 Task: Create a due date automation trigger when advanced on, the moment a card is due add dates due in less than 1 days.
Action: Mouse moved to (922, 277)
Screenshot: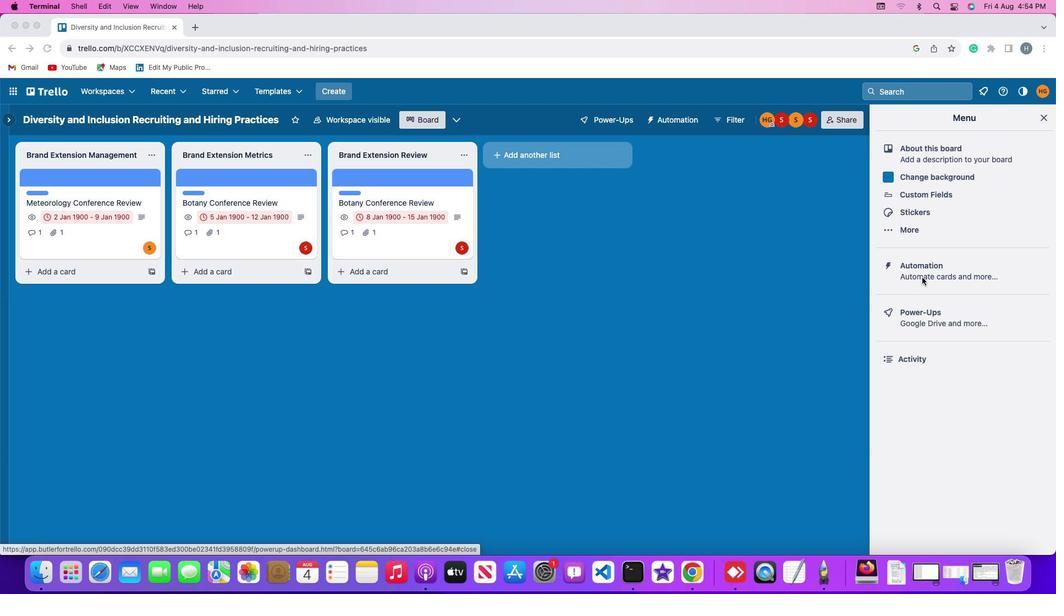
Action: Mouse pressed left at (922, 277)
Screenshot: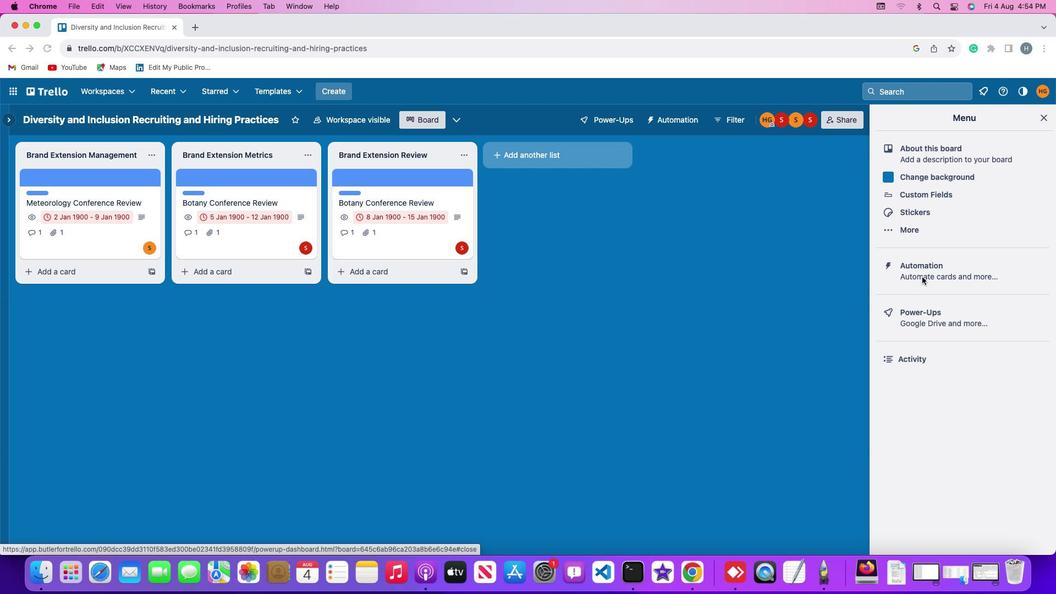
Action: Mouse moved to (923, 277)
Screenshot: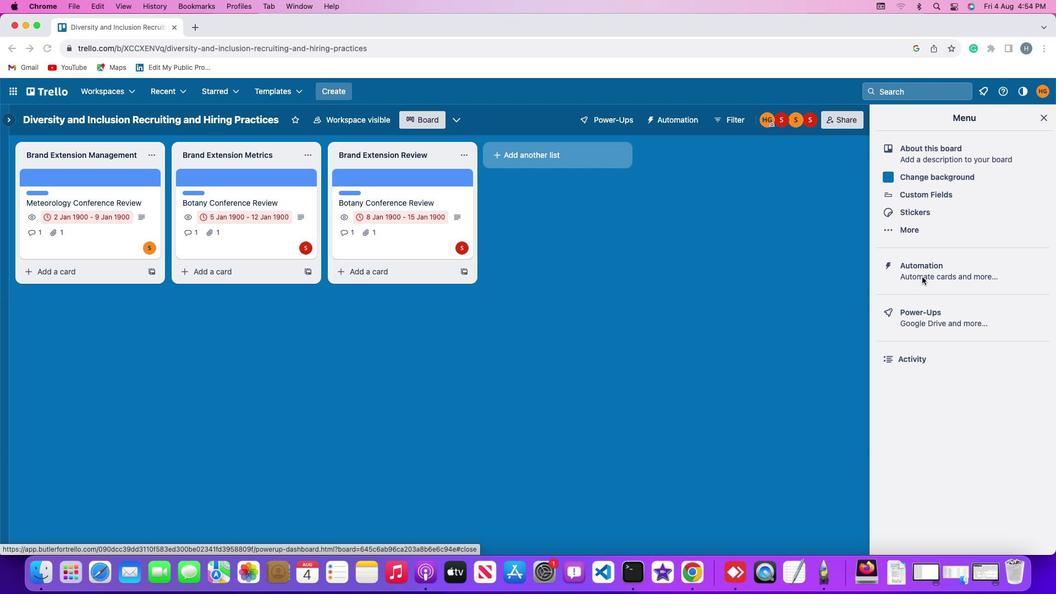 
Action: Mouse pressed left at (923, 277)
Screenshot: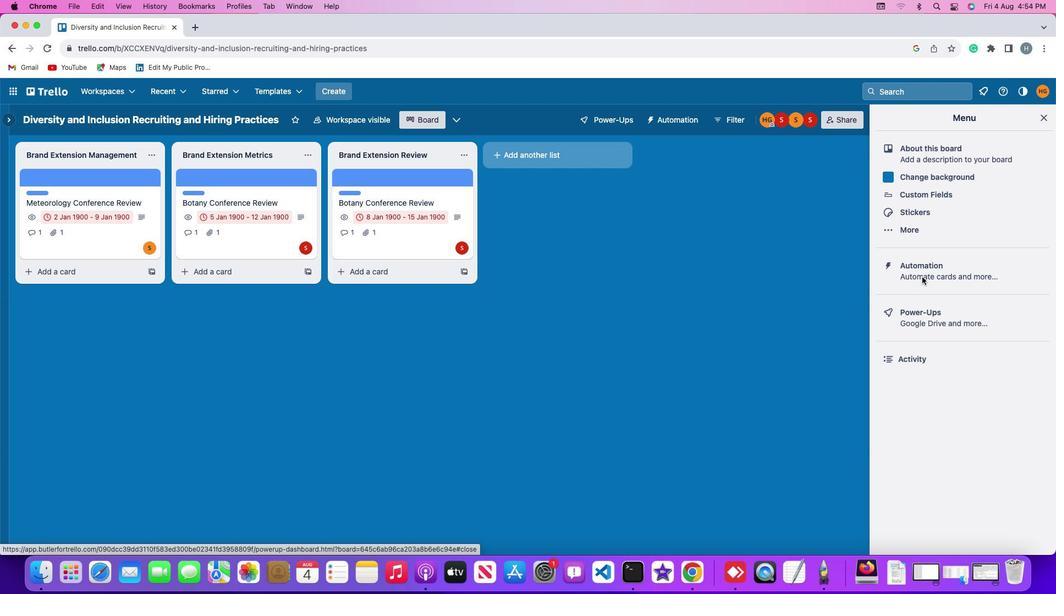 
Action: Mouse moved to (80, 262)
Screenshot: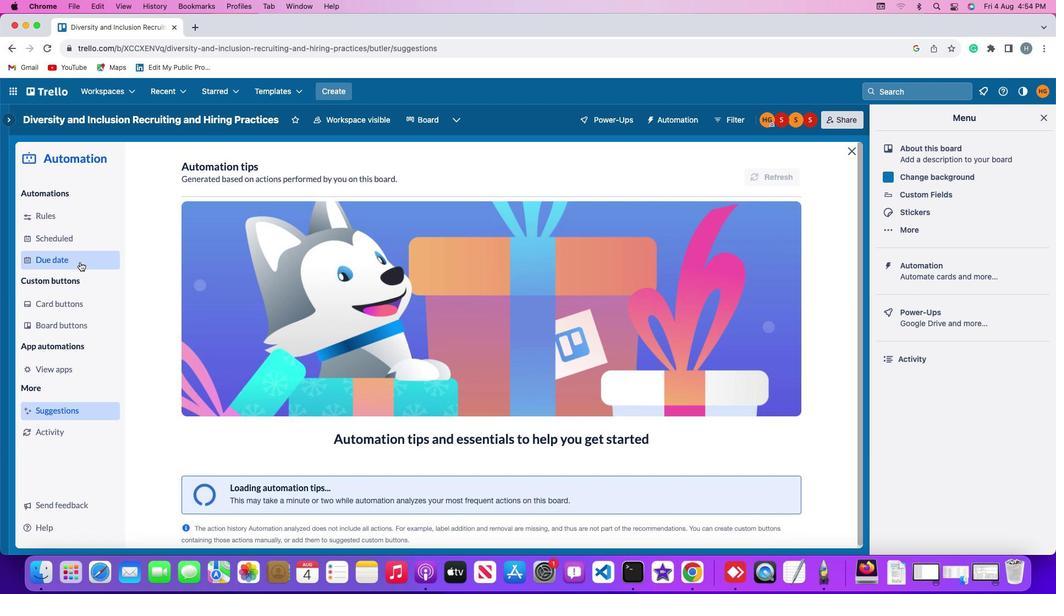 
Action: Mouse pressed left at (80, 262)
Screenshot: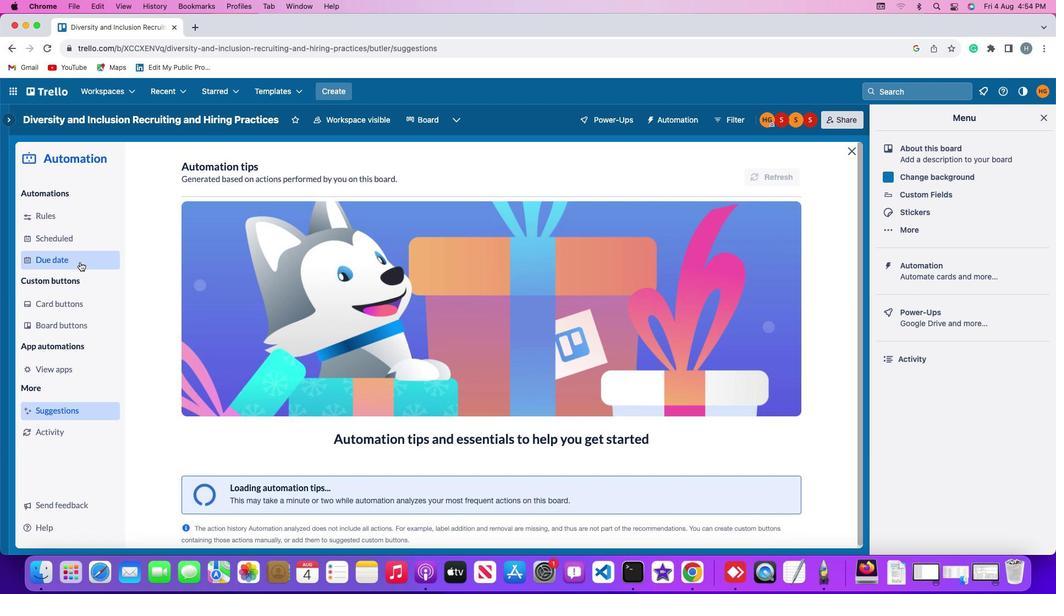 
Action: Mouse moved to (752, 167)
Screenshot: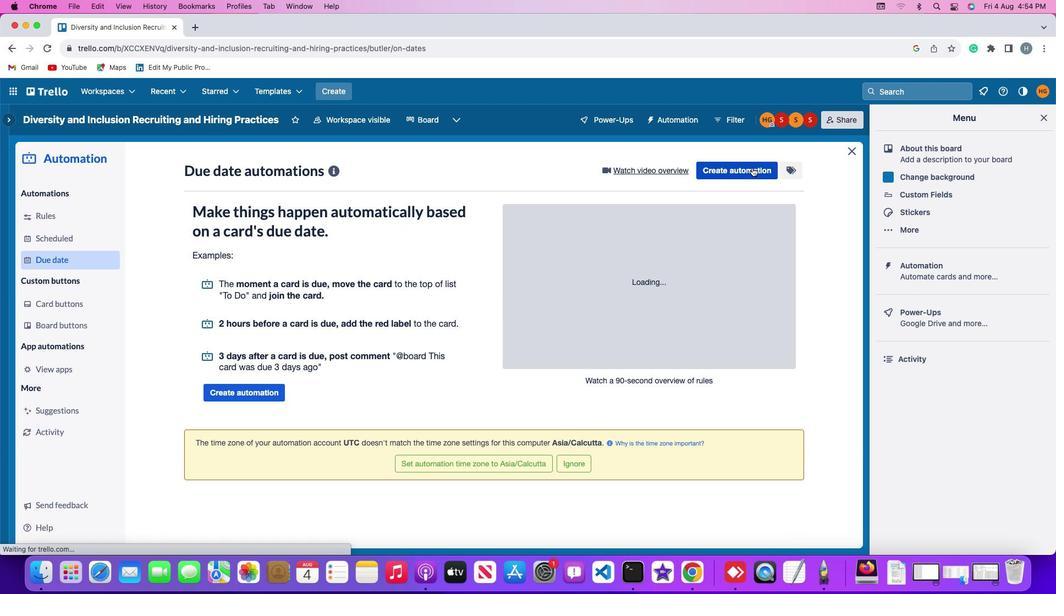 
Action: Mouse pressed left at (752, 167)
Screenshot: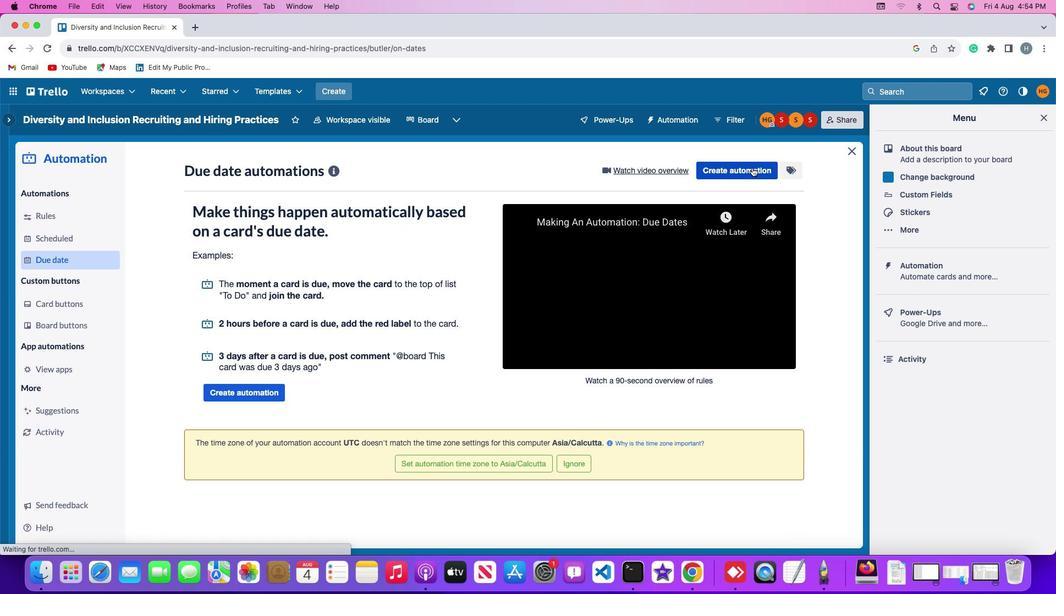 
Action: Mouse moved to (484, 272)
Screenshot: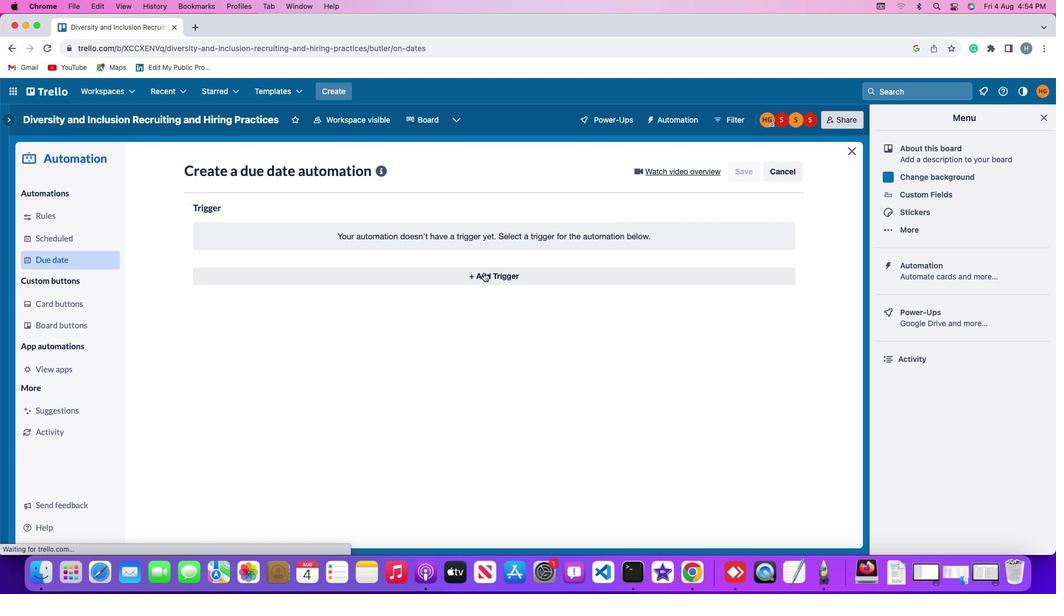 
Action: Mouse pressed left at (484, 272)
Screenshot: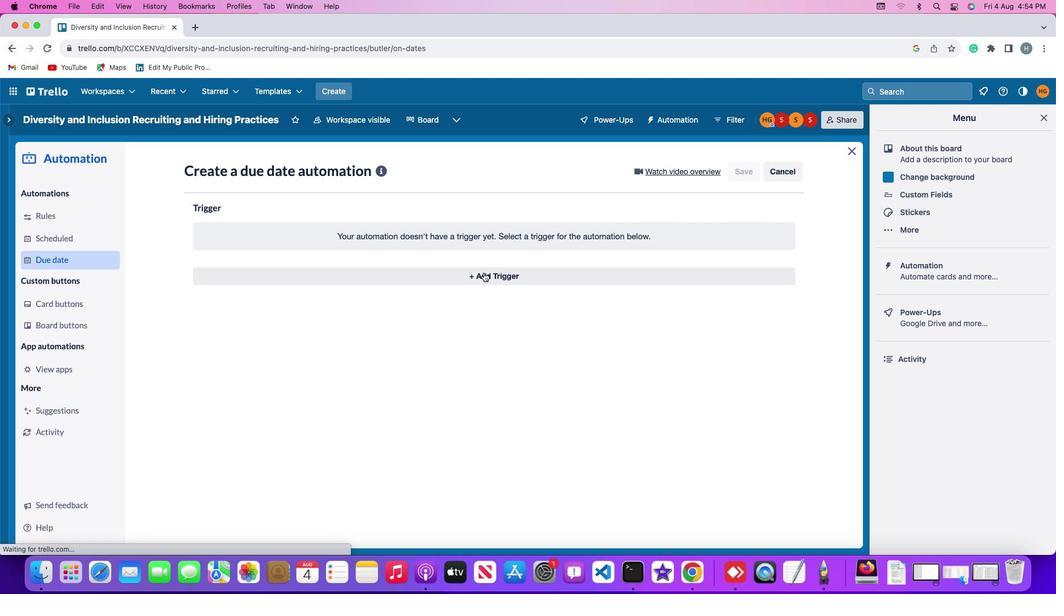 
Action: Mouse moved to (217, 404)
Screenshot: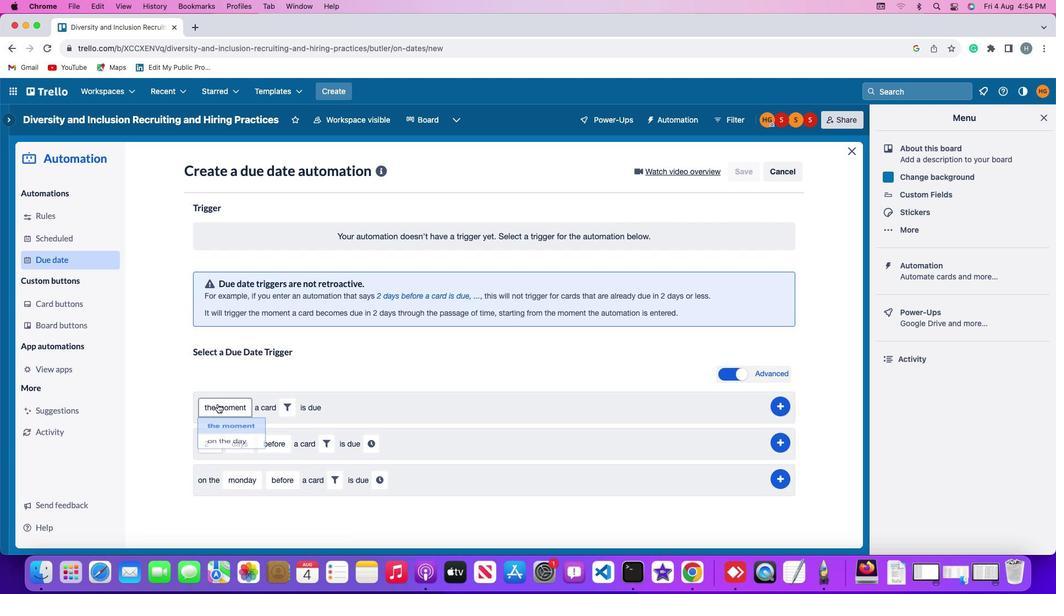
Action: Mouse pressed left at (217, 404)
Screenshot: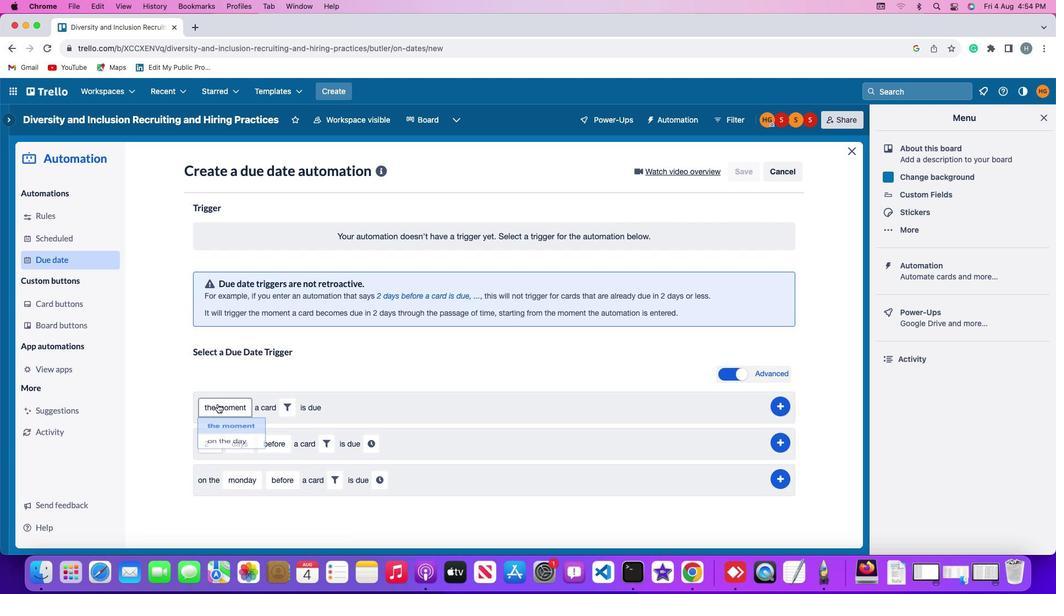 
Action: Mouse moved to (225, 426)
Screenshot: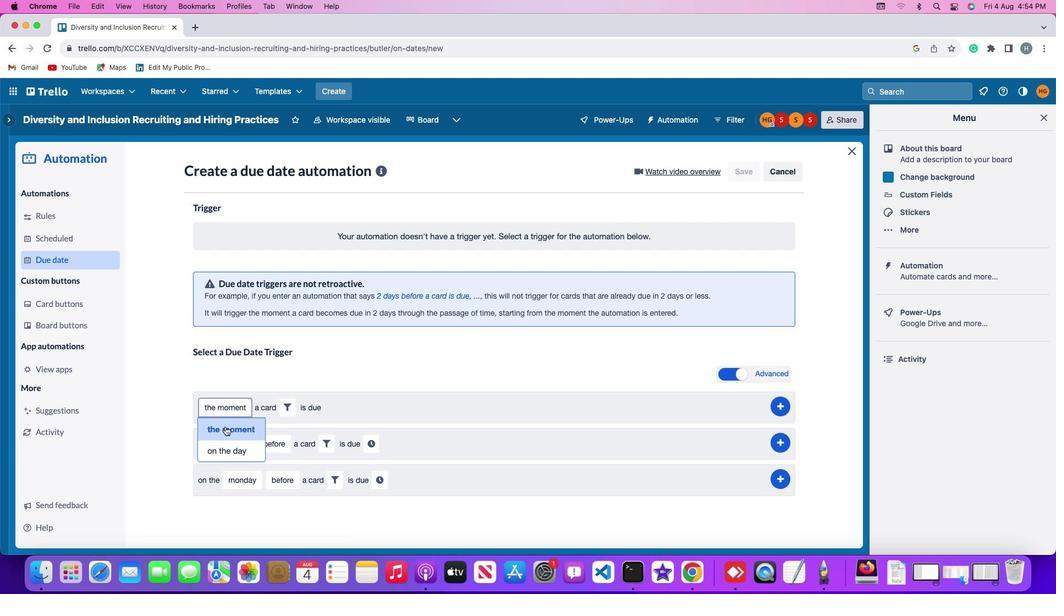 
Action: Mouse pressed left at (225, 426)
Screenshot: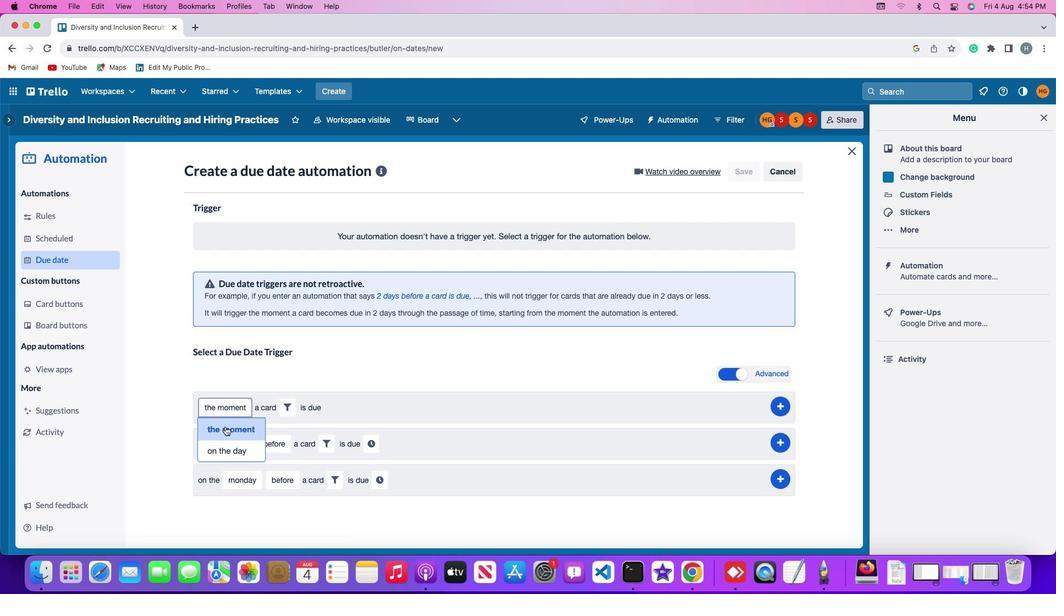 
Action: Mouse moved to (287, 406)
Screenshot: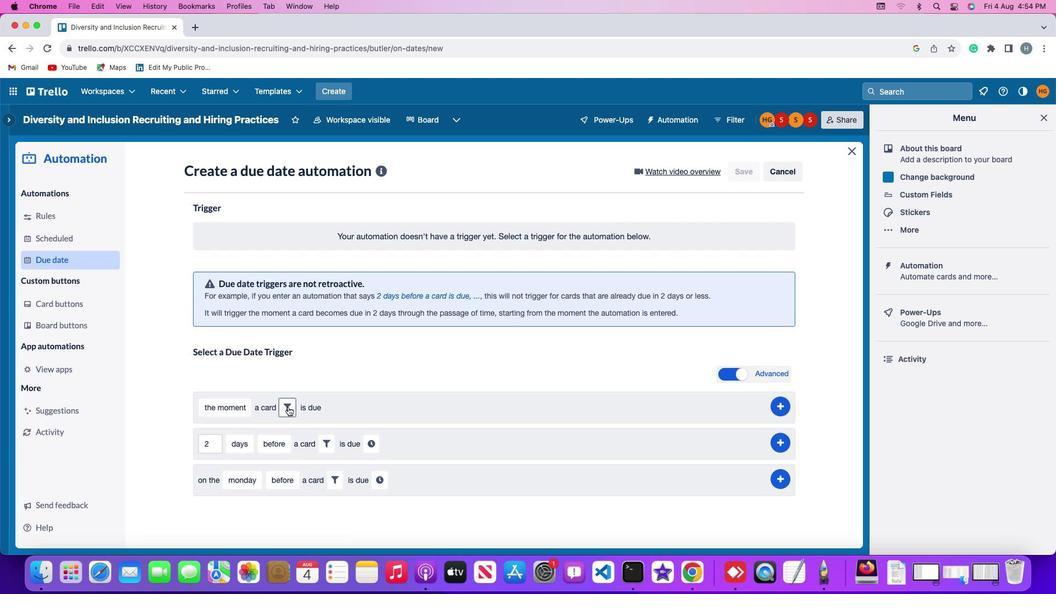 
Action: Mouse pressed left at (287, 406)
Screenshot: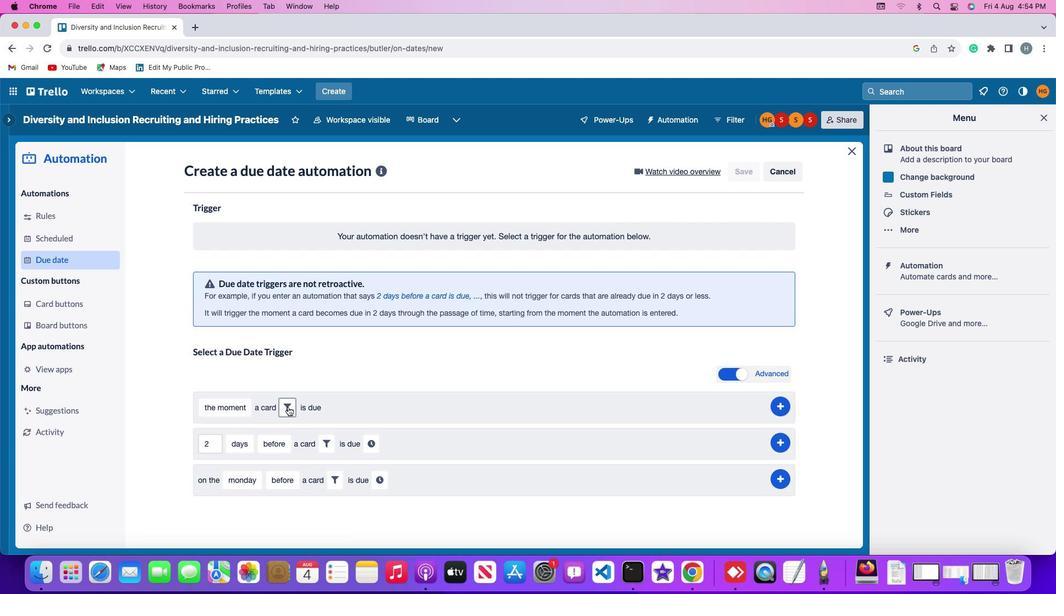 
Action: Mouse moved to (348, 444)
Screenshot: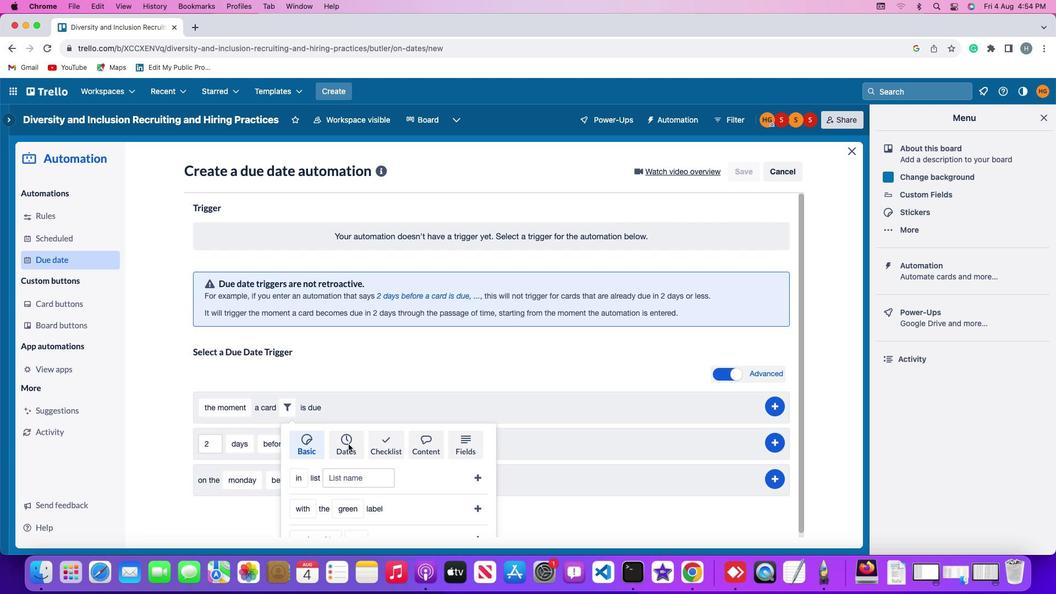 
Action: Mouse pressed left at (348, 444)
Screenshot: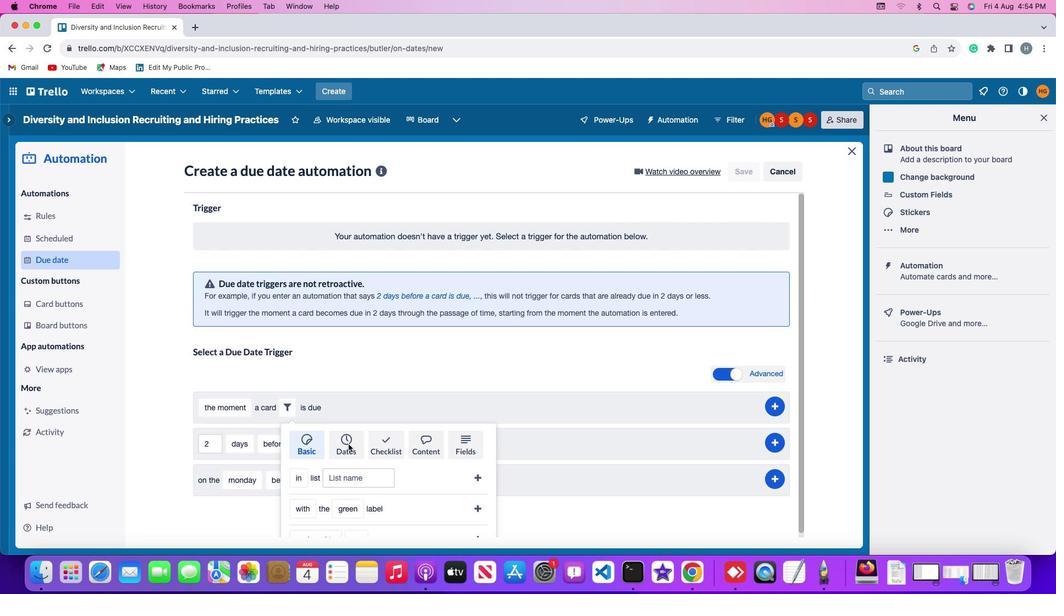 
Action: Mouse moved to (349, 445)
Screenshot: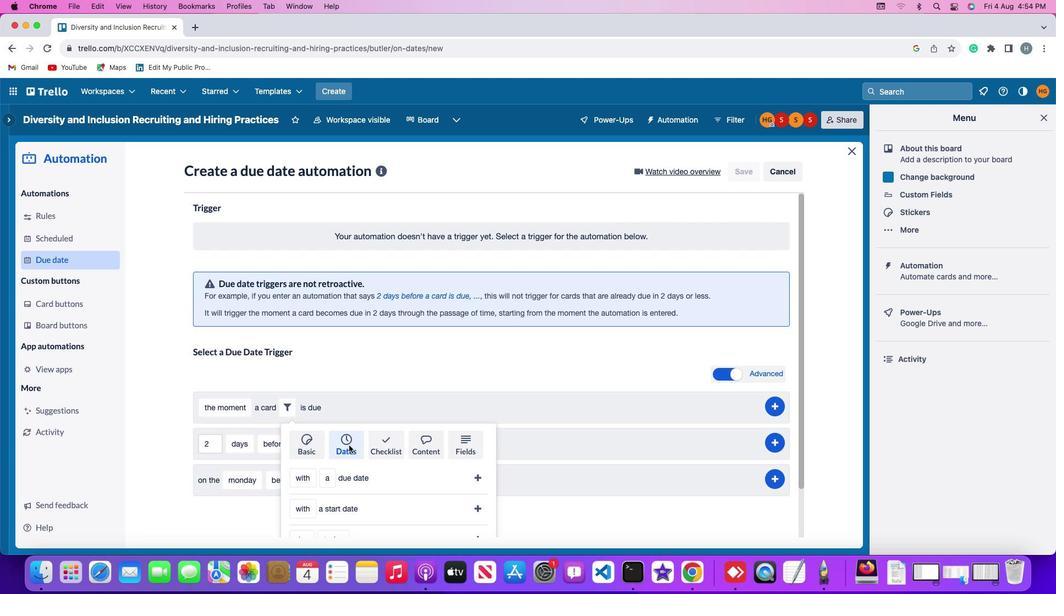 
Action: Mouse scrolled (349, 445) with delta (0, 0)
Screenshot: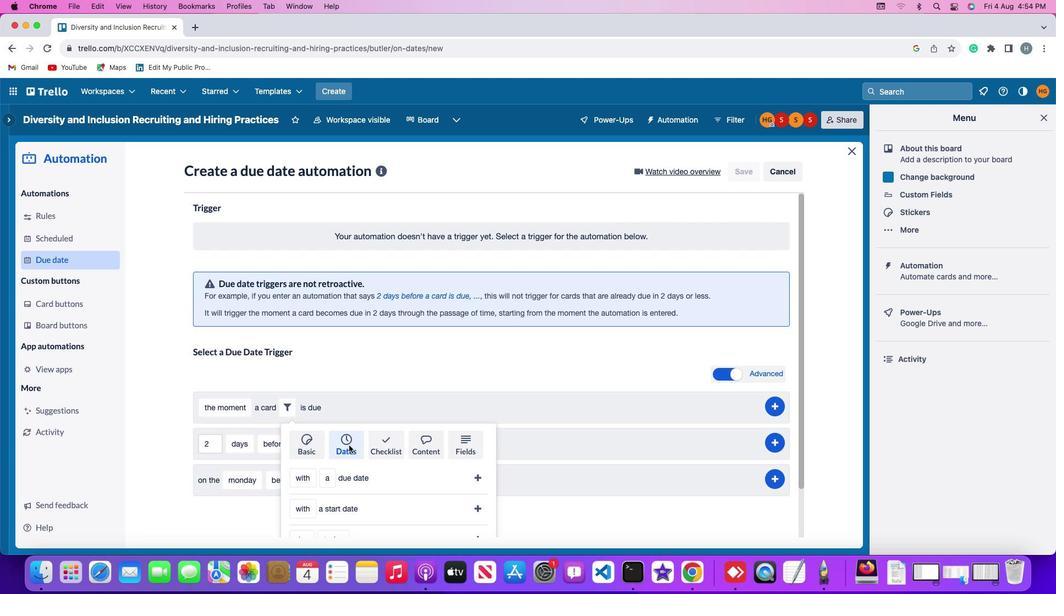 
Action: Mouse scrolled (349, 445) with delta (0, 0)
Screenshot: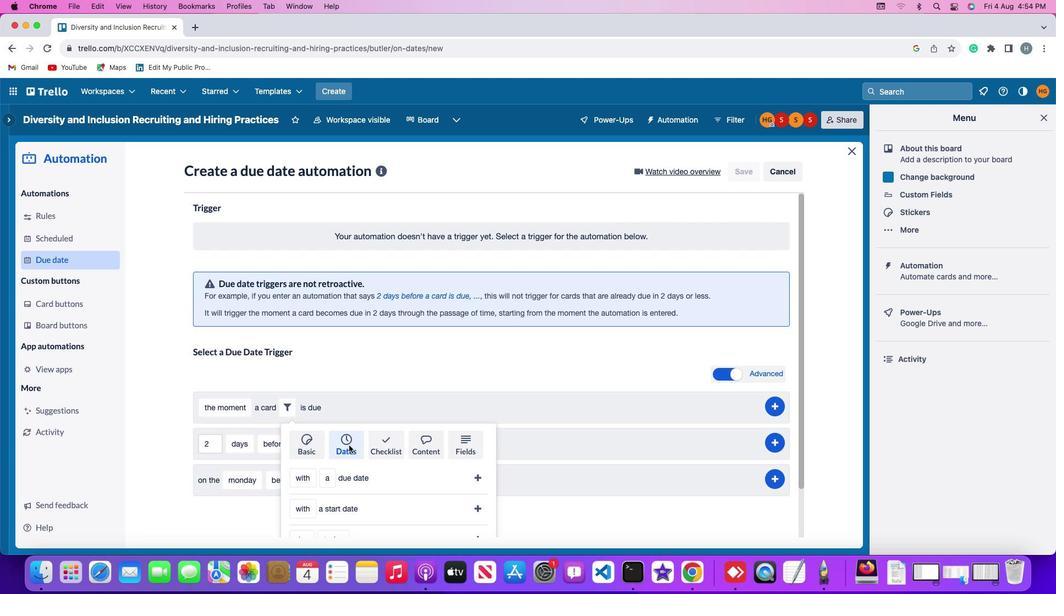 
Action: Mouse scrolled (349, 445) with delta (0, -1)
Screenshot: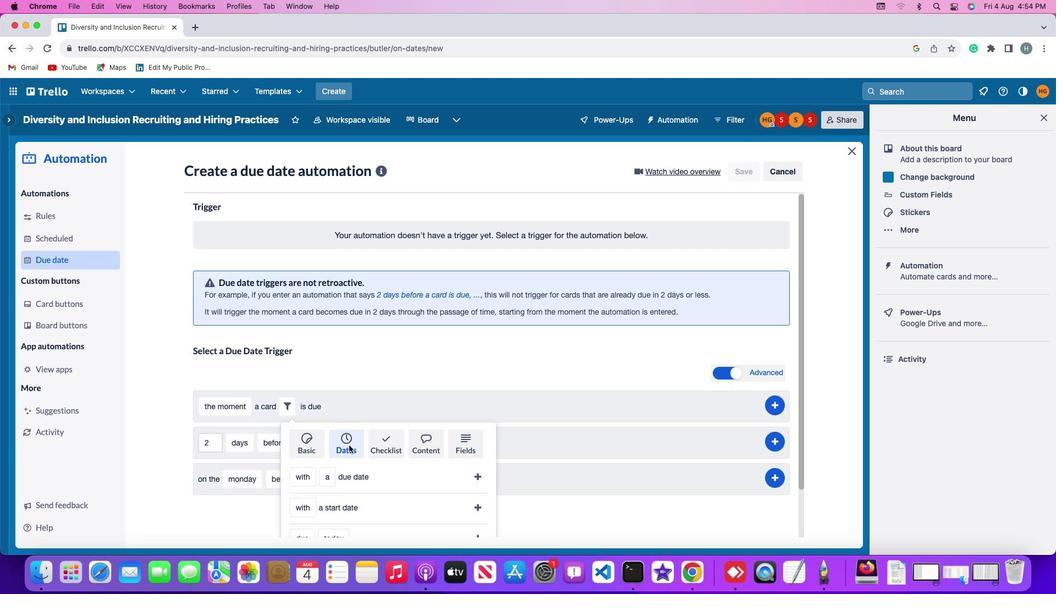 
Action: Mouse scrolled (349, 445) with delta (0, -2)
Screenshot: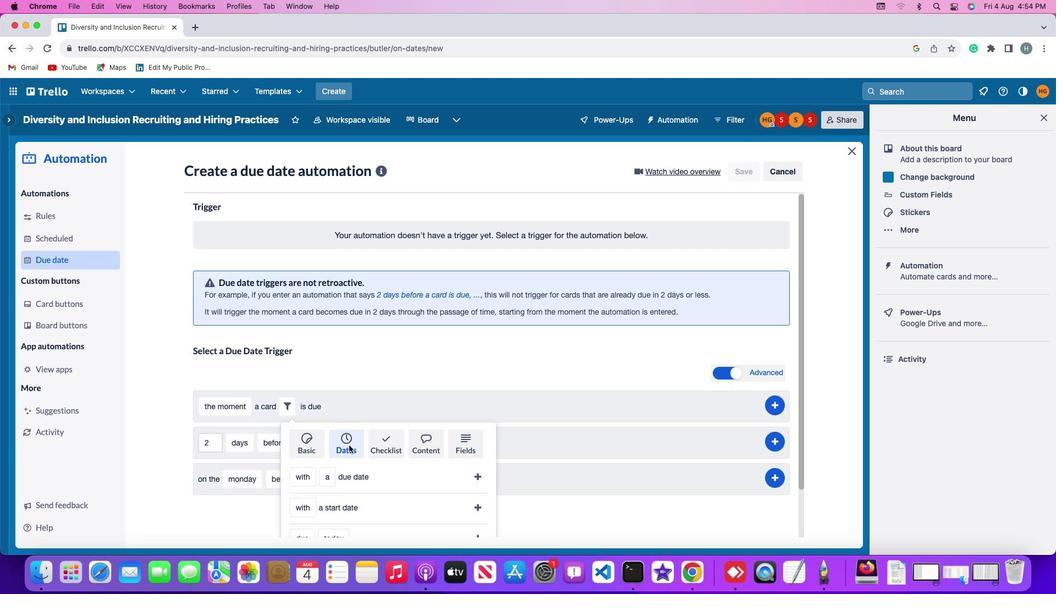 
Action: Mouse scrolled (349, 445) with delta (0, -3)
Screenshot: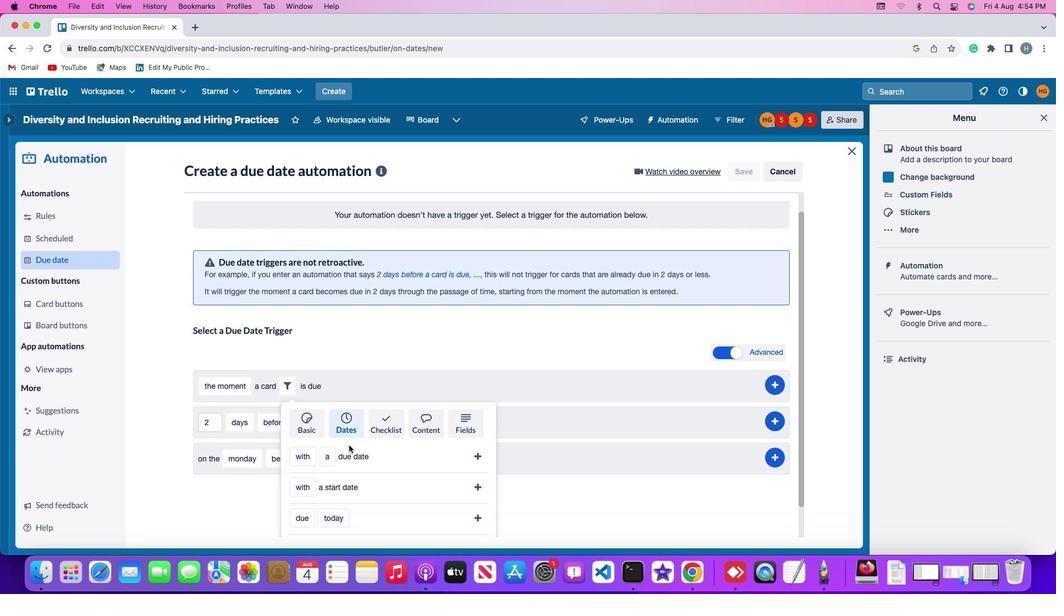 
Action: Mouse moved to (350, 443)
Screenshot: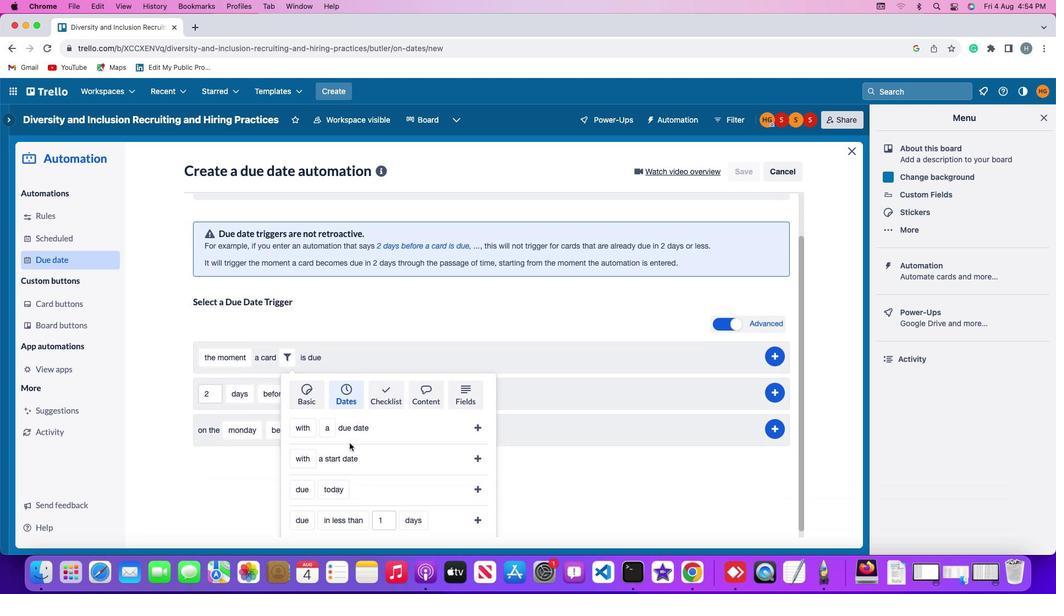 
Action: Mouse scrolled (350, 443) with delta (0, 0)
Screenshot: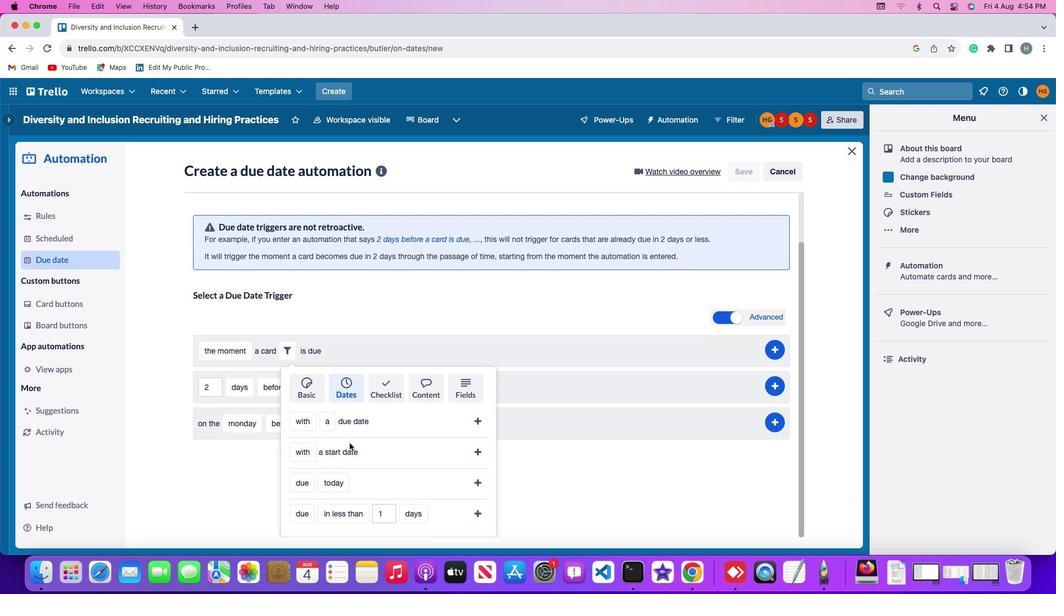
Action: Mouse scrolled (350, 443) with delta (0, 0)
Screenshot: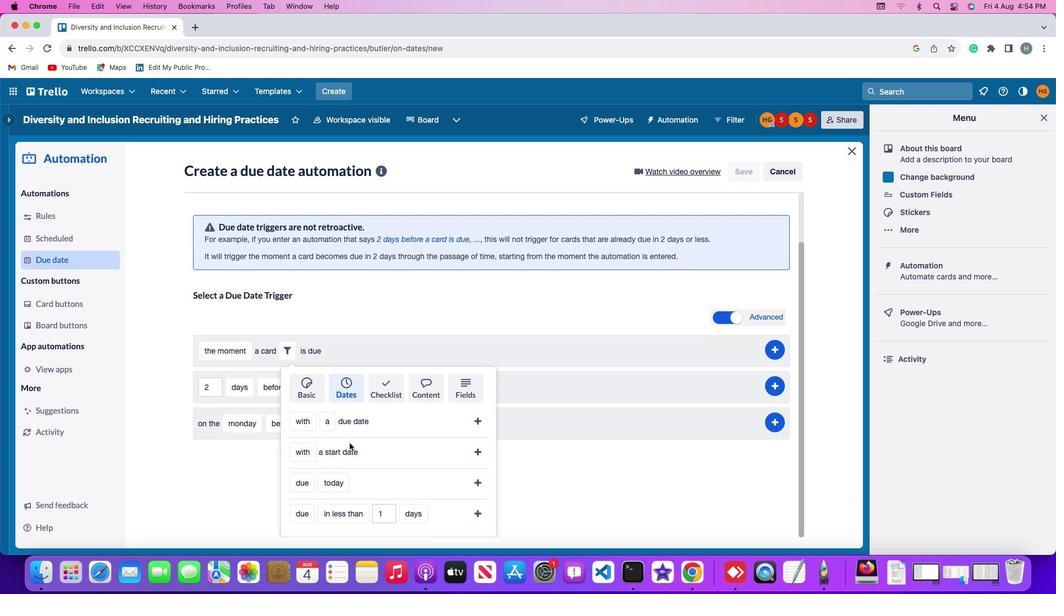 
Action: Mouse scrolled (350, 443) with delta (0, -1)
Screenshot: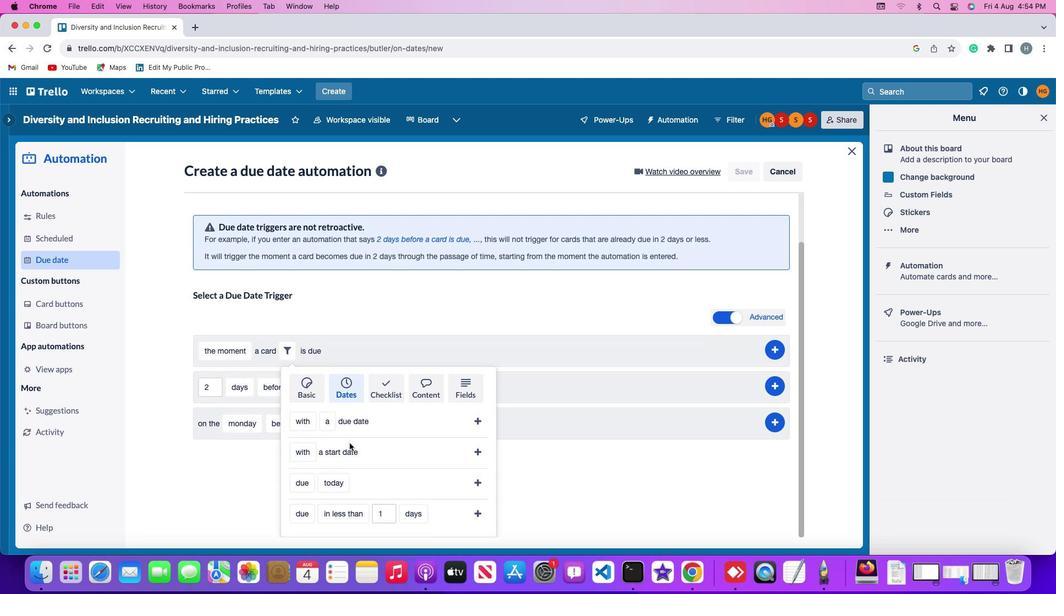 
Action: Mouse scrolled (350, 443) with delta (0, -2)
Screenshot: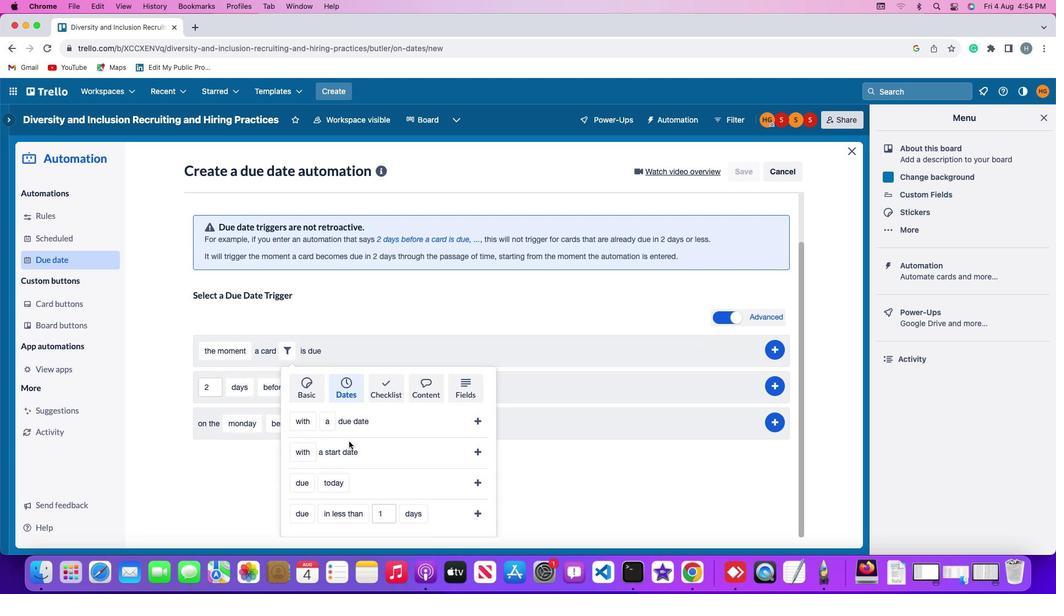 
Action: Mouse moved to (318, 473)
Screenshot: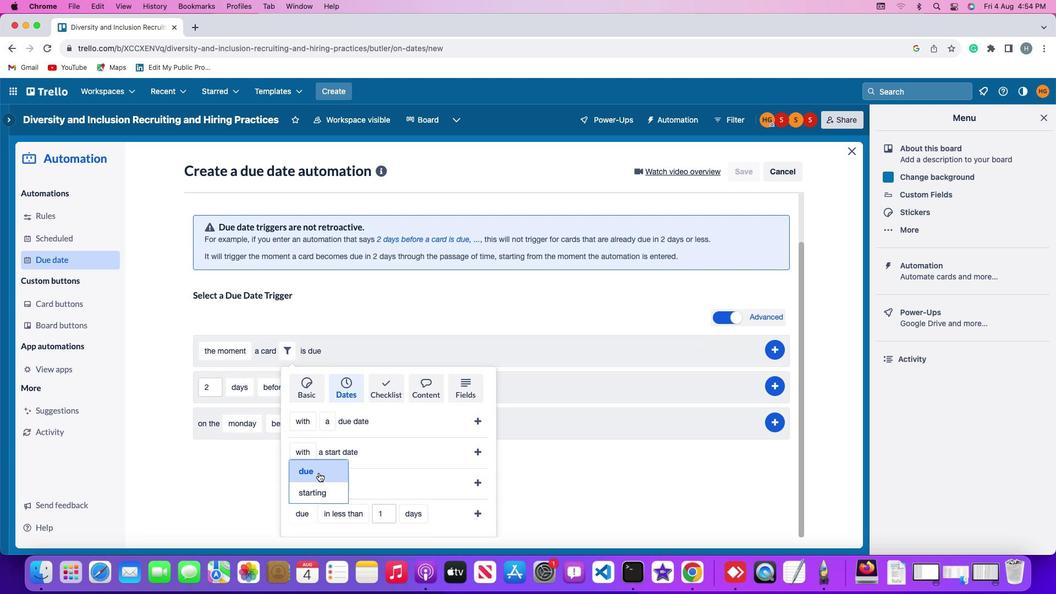
Action: Mouse pressed left at (318, 473)
Screenshot: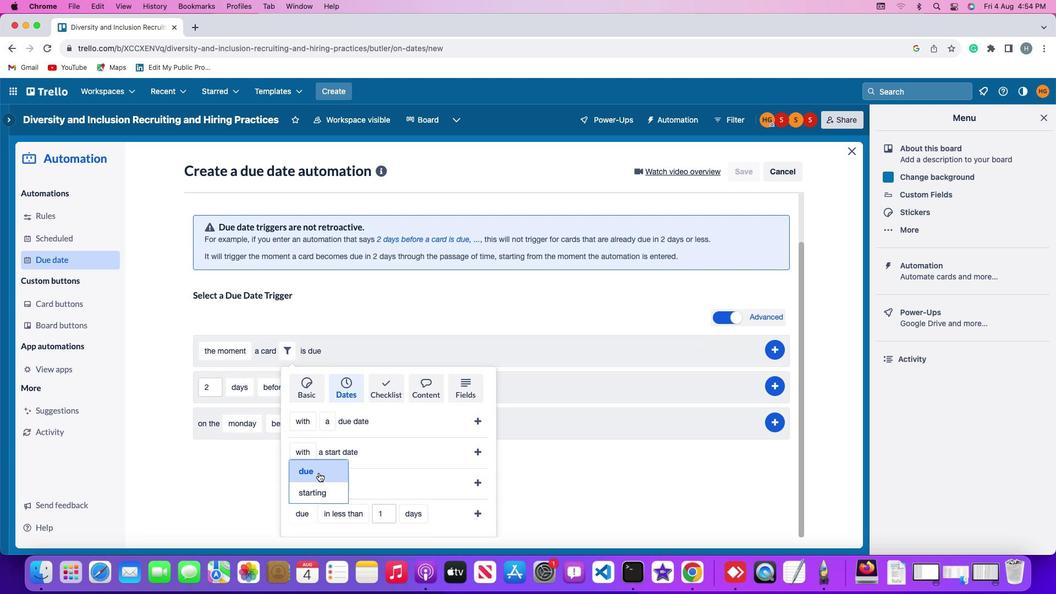 
Action: Mouse moved to (351, 416)
Screenshot: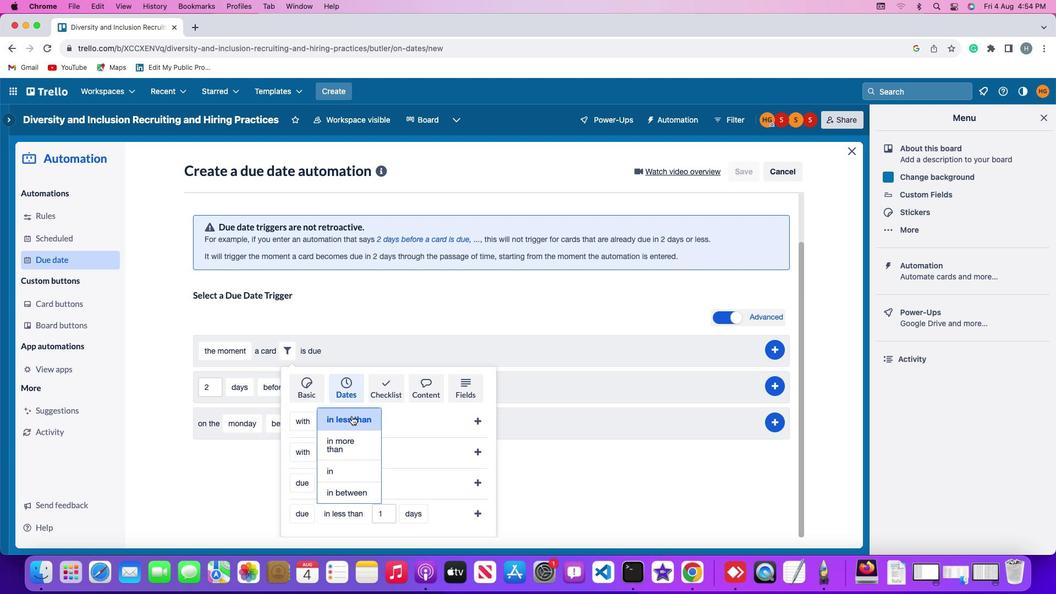 
Action: Mouse pressed left at (351, 416)
Screenshot: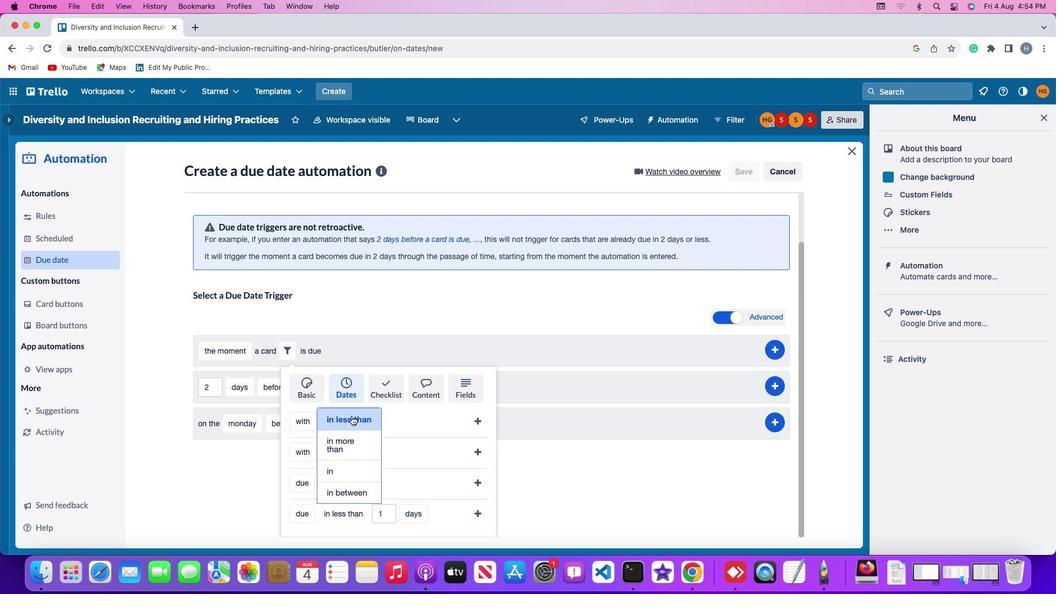 
Action: Mouse moved to (385, 511)
Screenshot: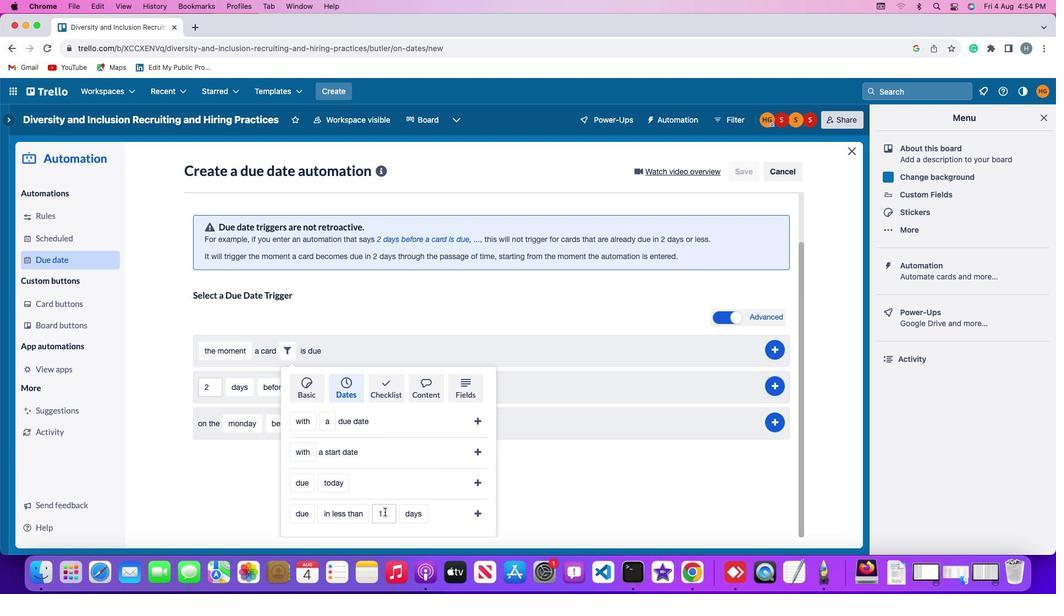 
Action: Mouse pressed left at (385, 511)
Screenshot: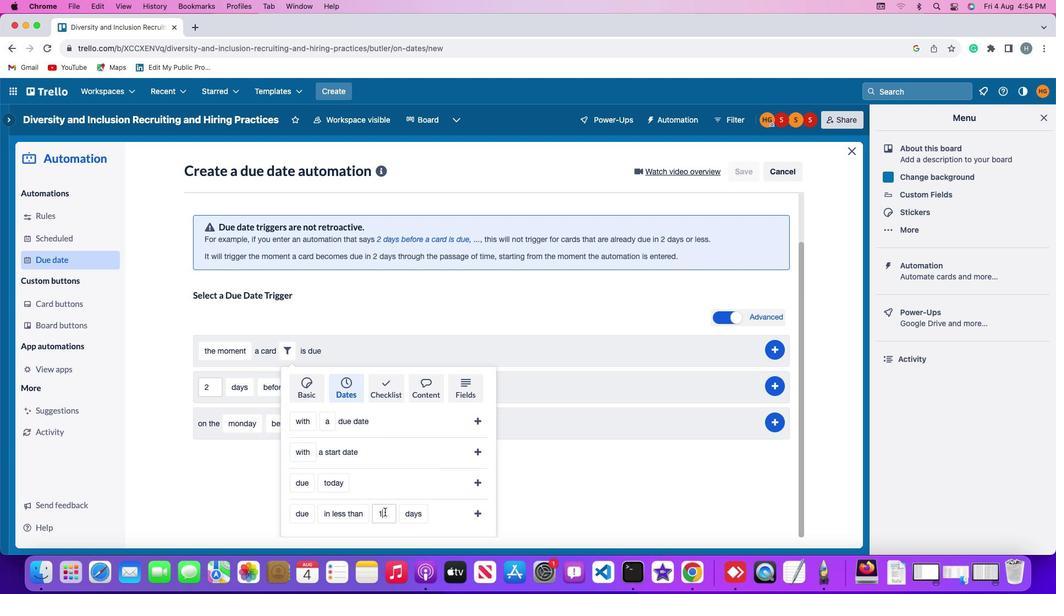 
Action: Mouse moved to (385, 511)
Screenshot: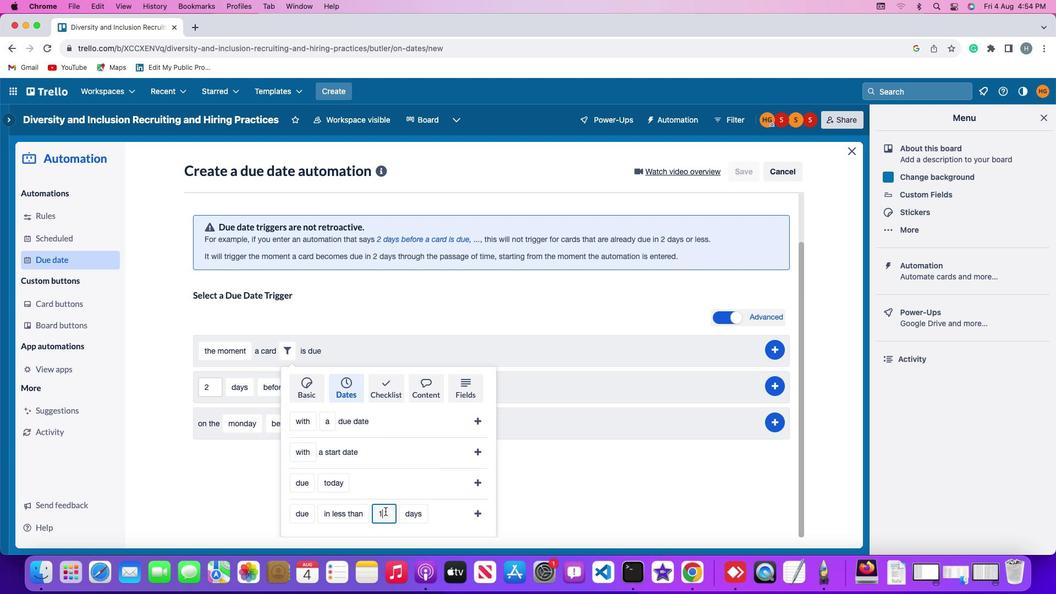 
Action: Key pressed Key.backspace'1'
Screenshot: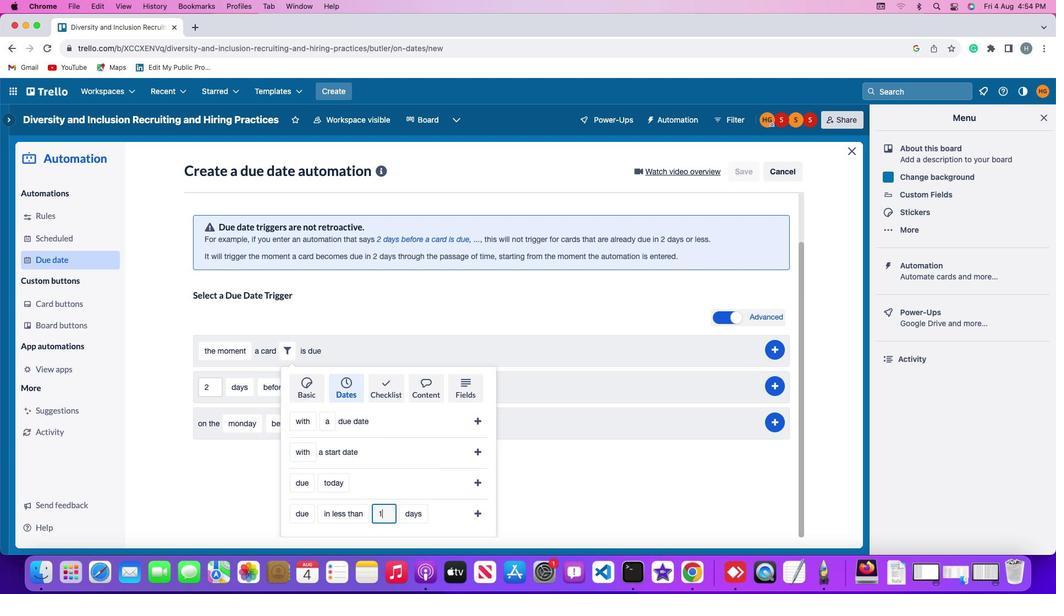 
Action: Mouse moved to (408, 513)
Screenshot: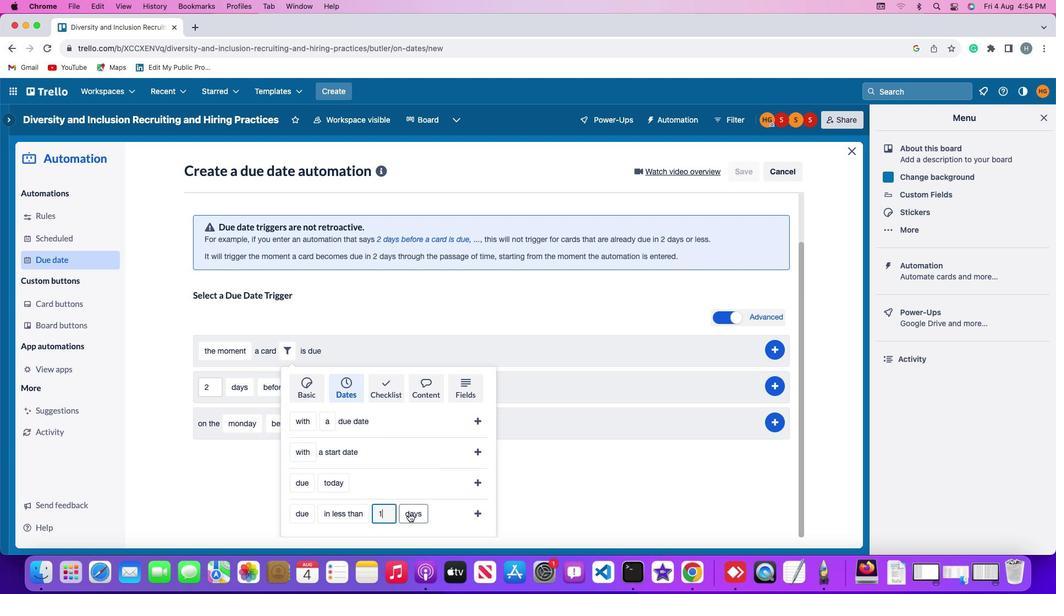 
Action: Mouse pressed left at (408, 513)
Screenshot: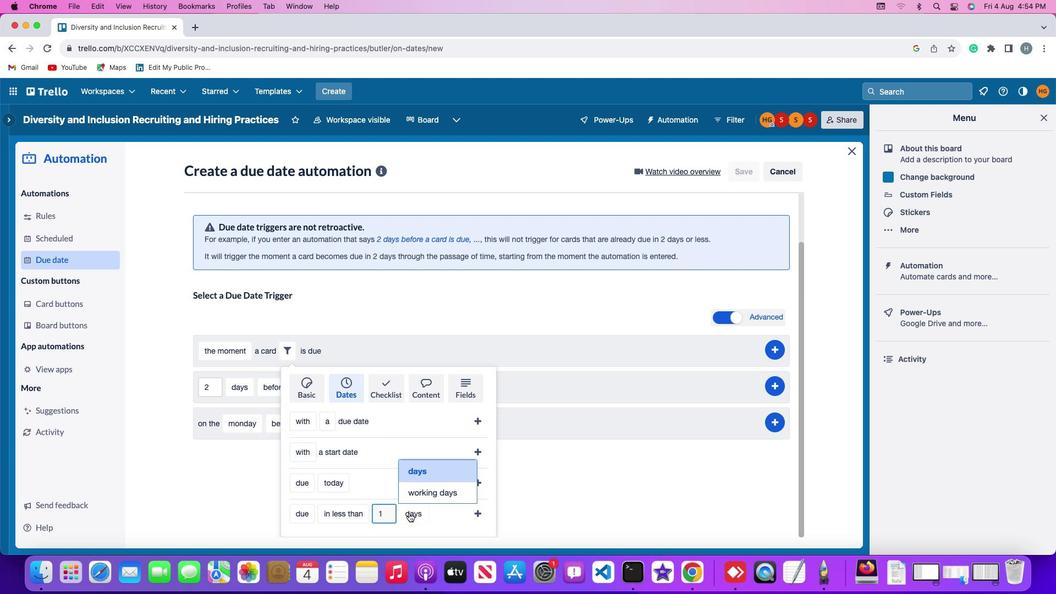 
Action: Mouse moved to (422, 472)
Screenshot: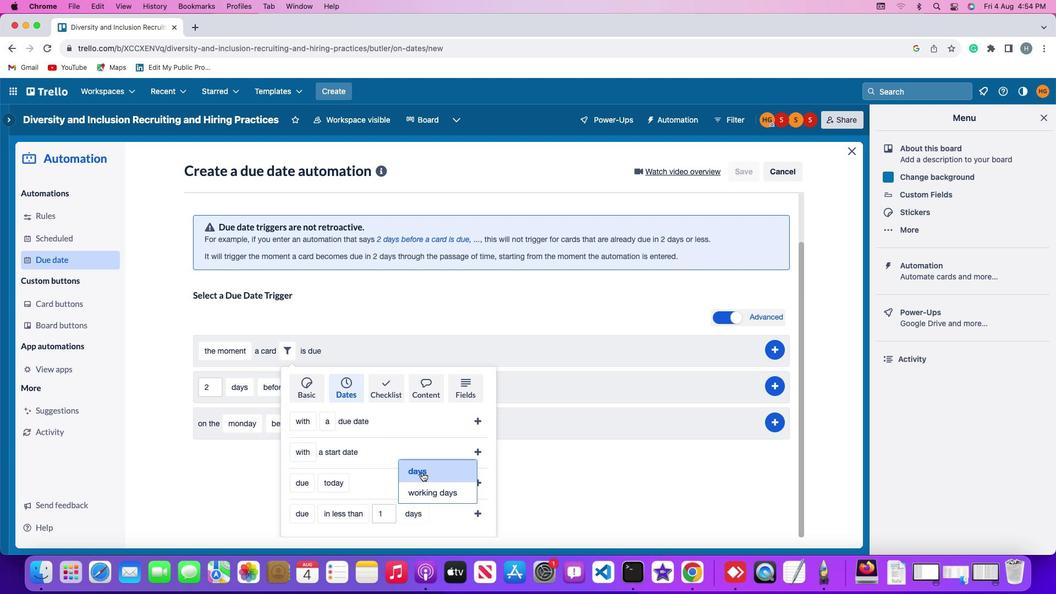 
Action: Mouse pressed left at (422, 472)
Screenshot: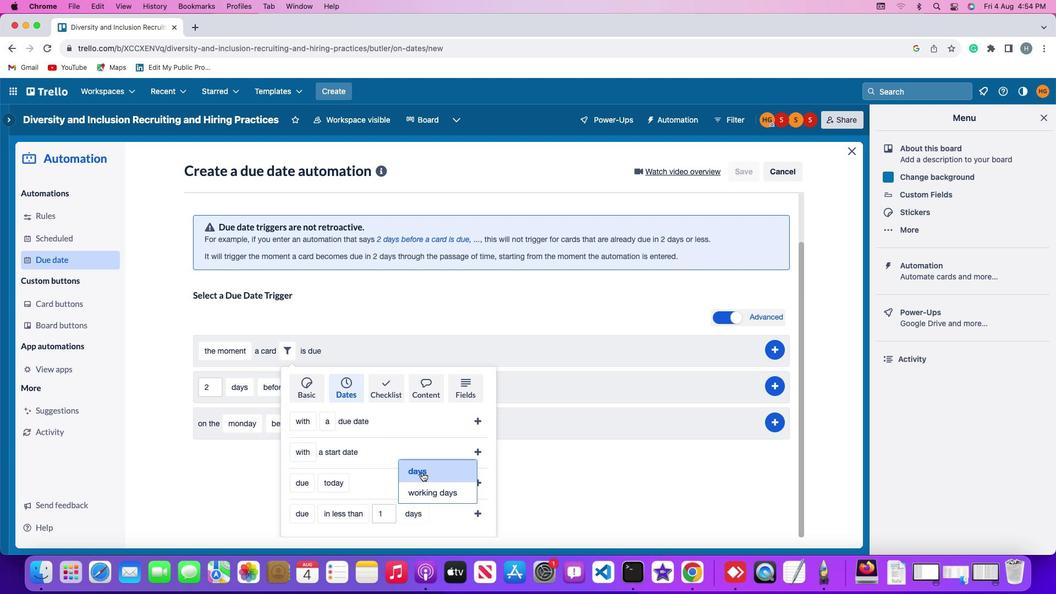 
Action: Mouse moved to (479, 512)
Screenshot: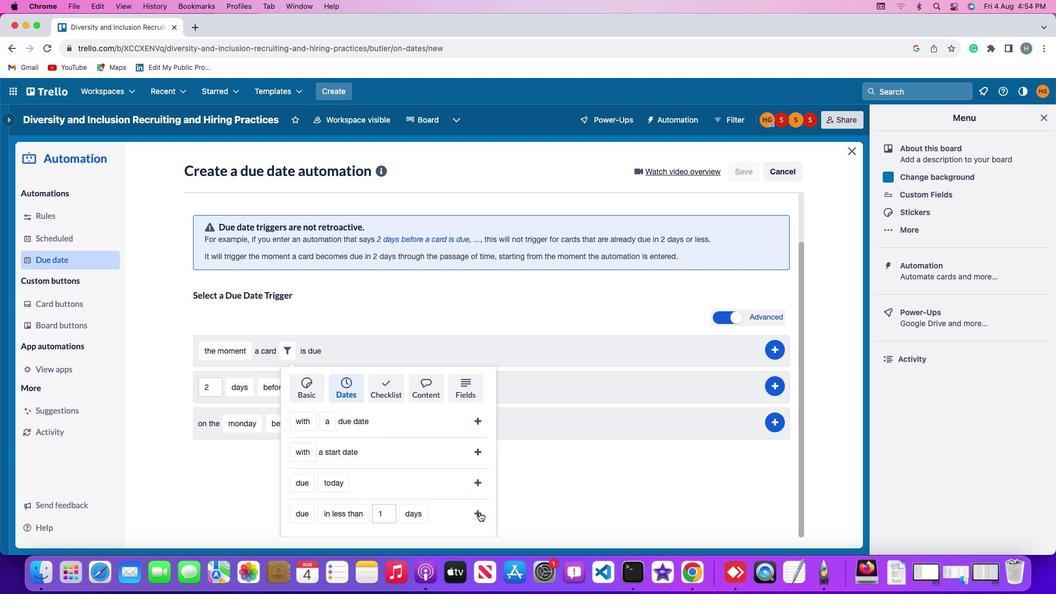 
Action: Mouse pressed left at (479, 512)
Screenshot: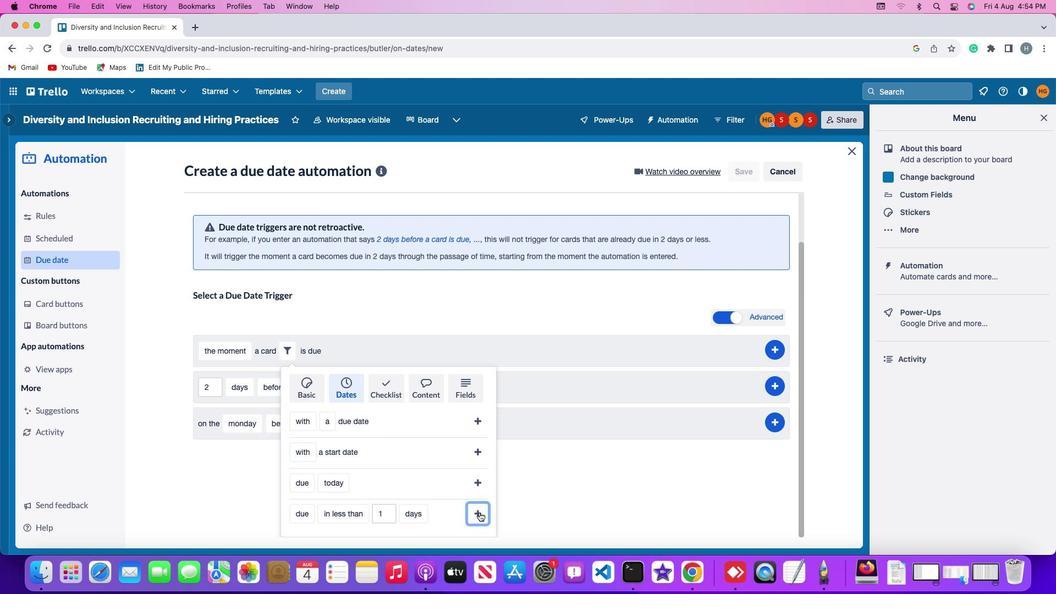 
Action: Mouse moved to (782, 402)
Screenshot: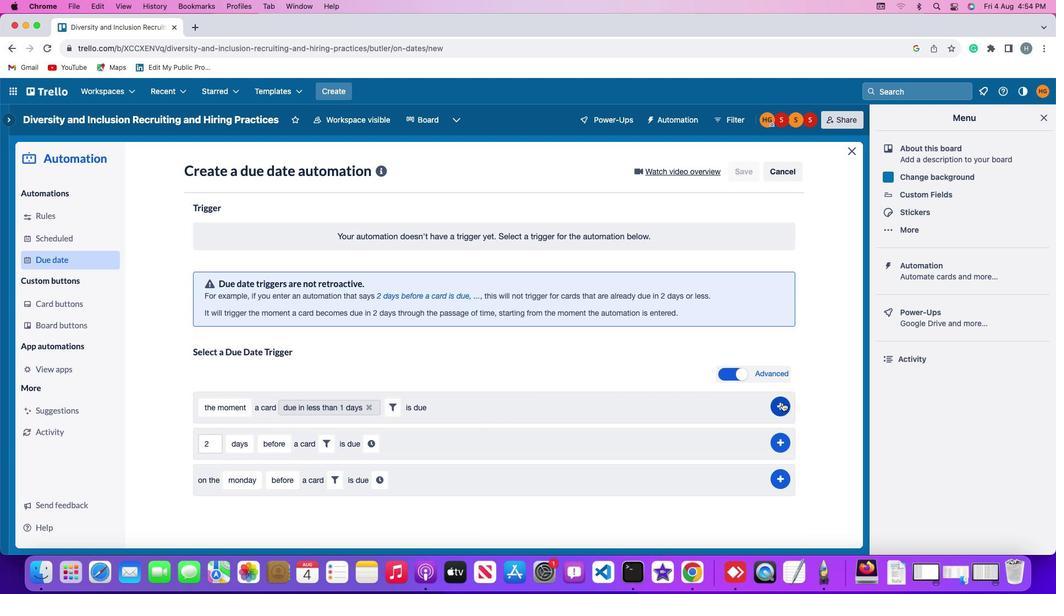 
Action: Mouse pressed left at (782, 402)
Screenshot: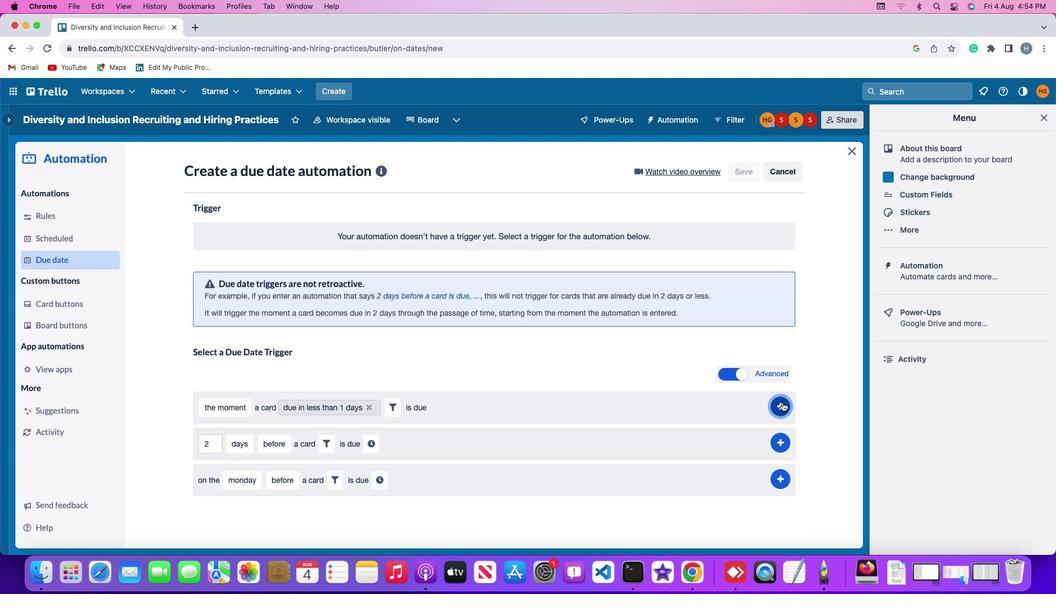 
Action: Mouse moved to (804, 284)
Screenshot: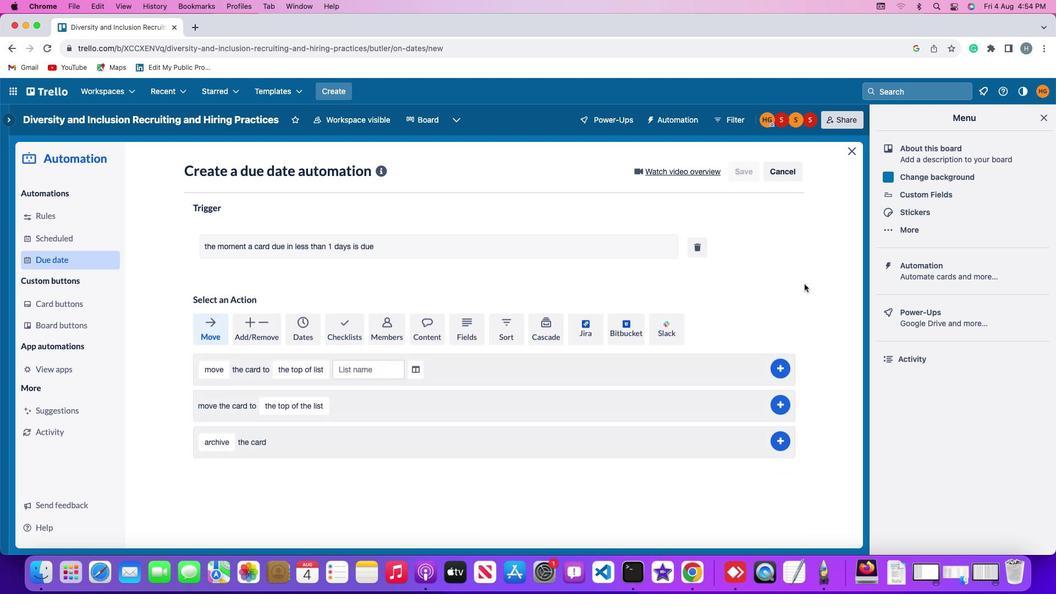 
